 Task: Learn more about a recruiter lite.
Action: Mouse moved to (888, 119)
Screenshot: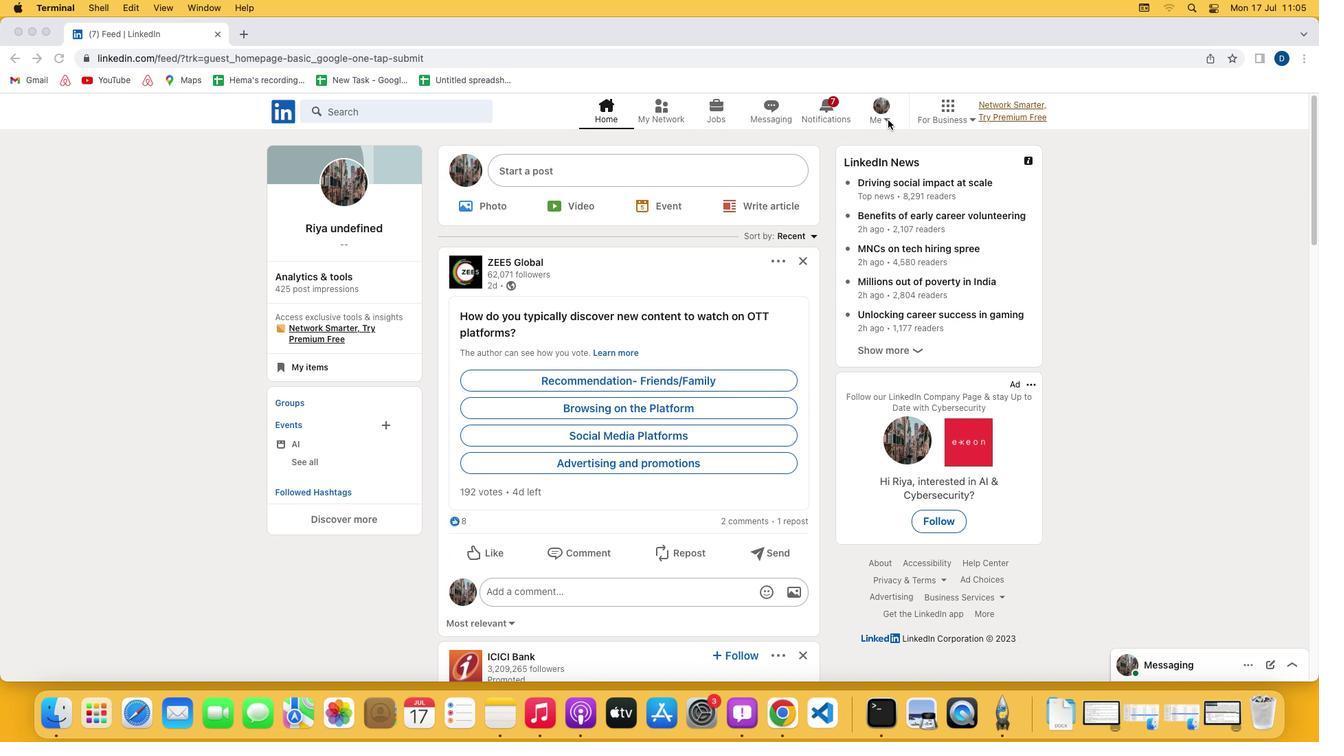 
Action: Mouse pressed left at (888, 119)
Screenshot: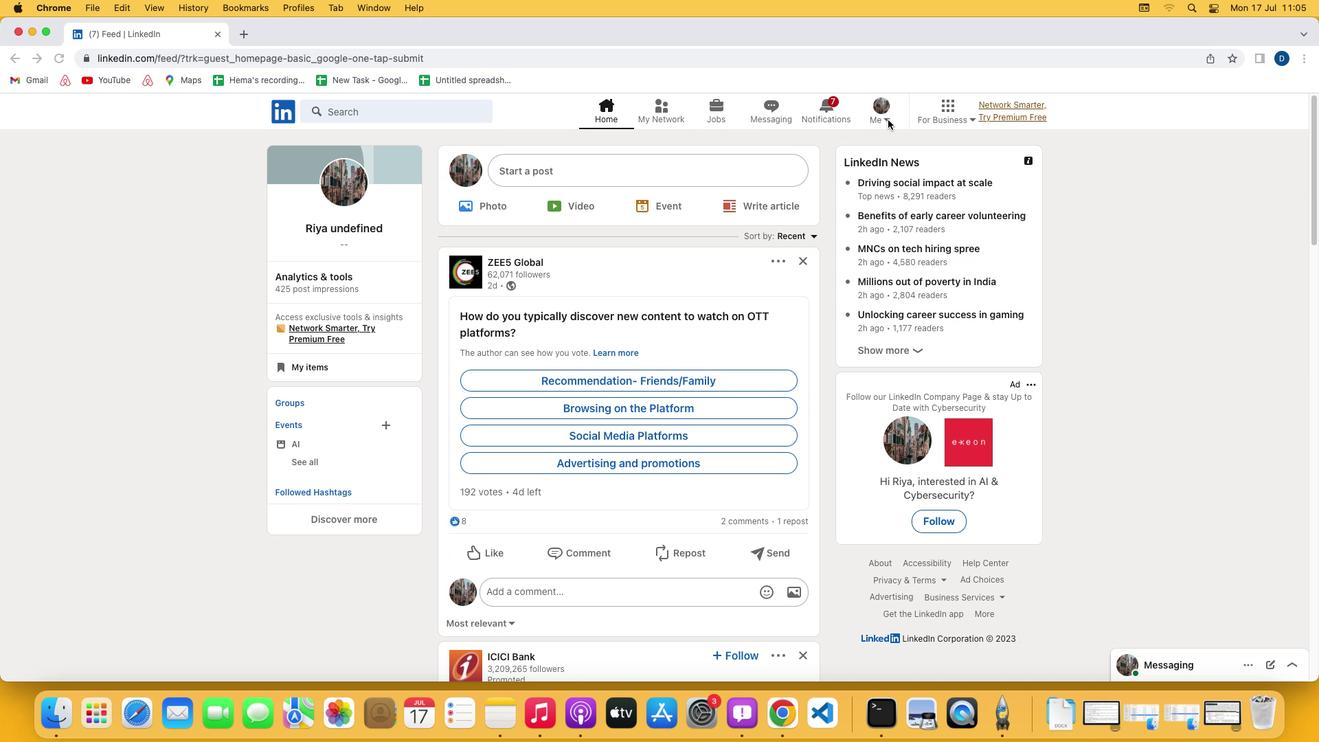 
Action: Mouse moved to (888, 120)
Screenshot: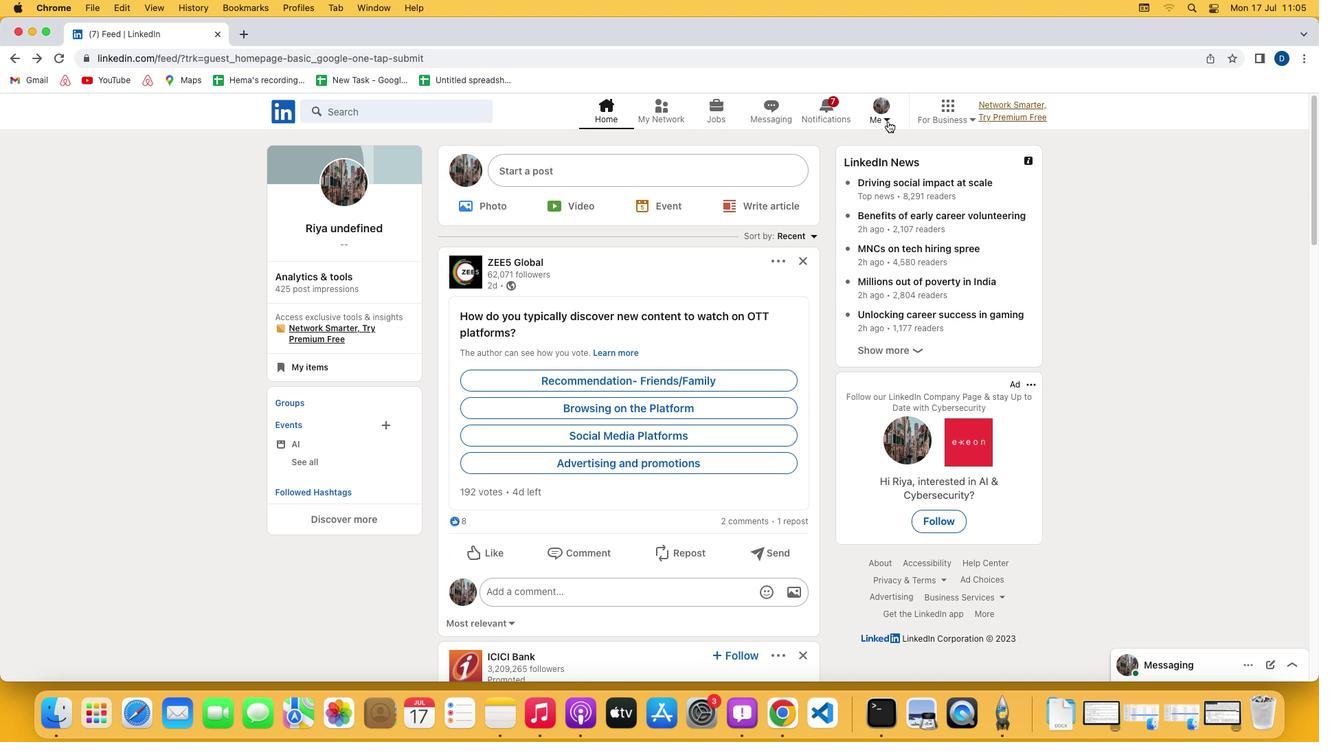 
Action: Mouse pressed left at (888, 120)
Screenshot: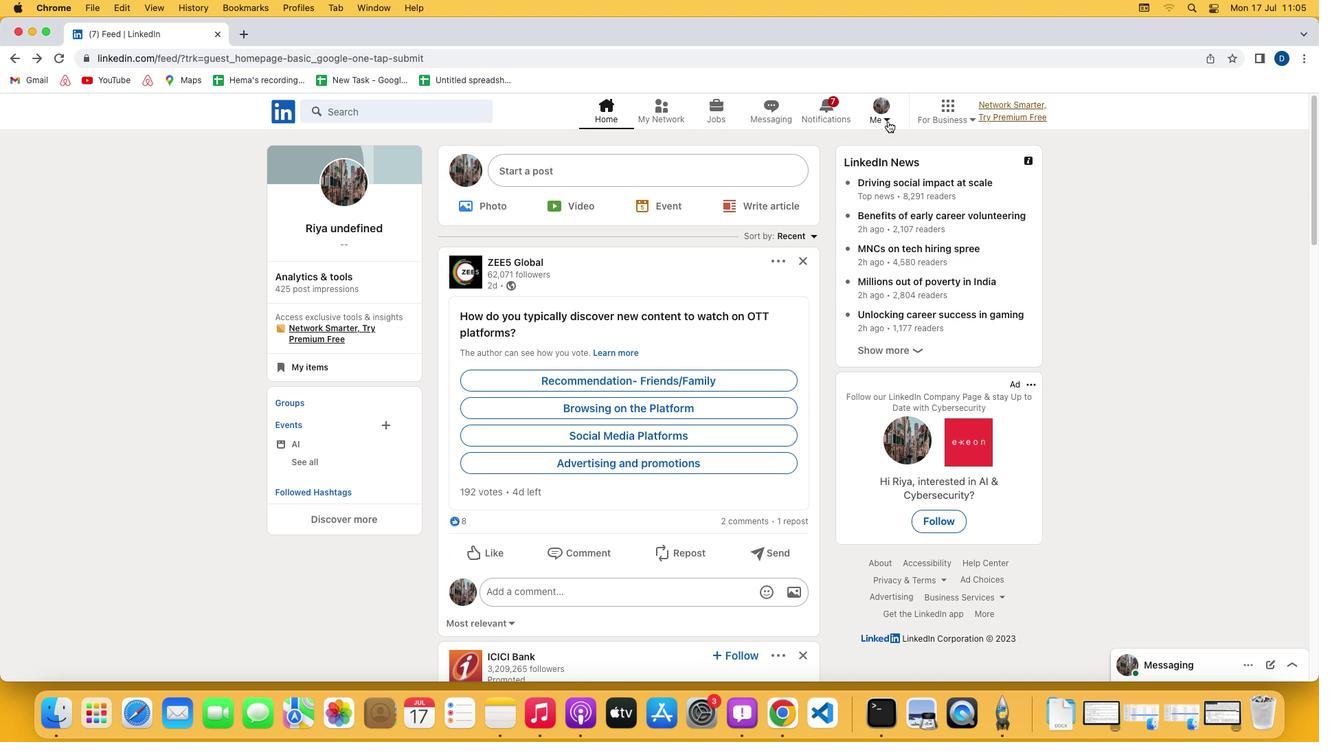 
Action: Mouse moved to (784, 259)
Screenshot: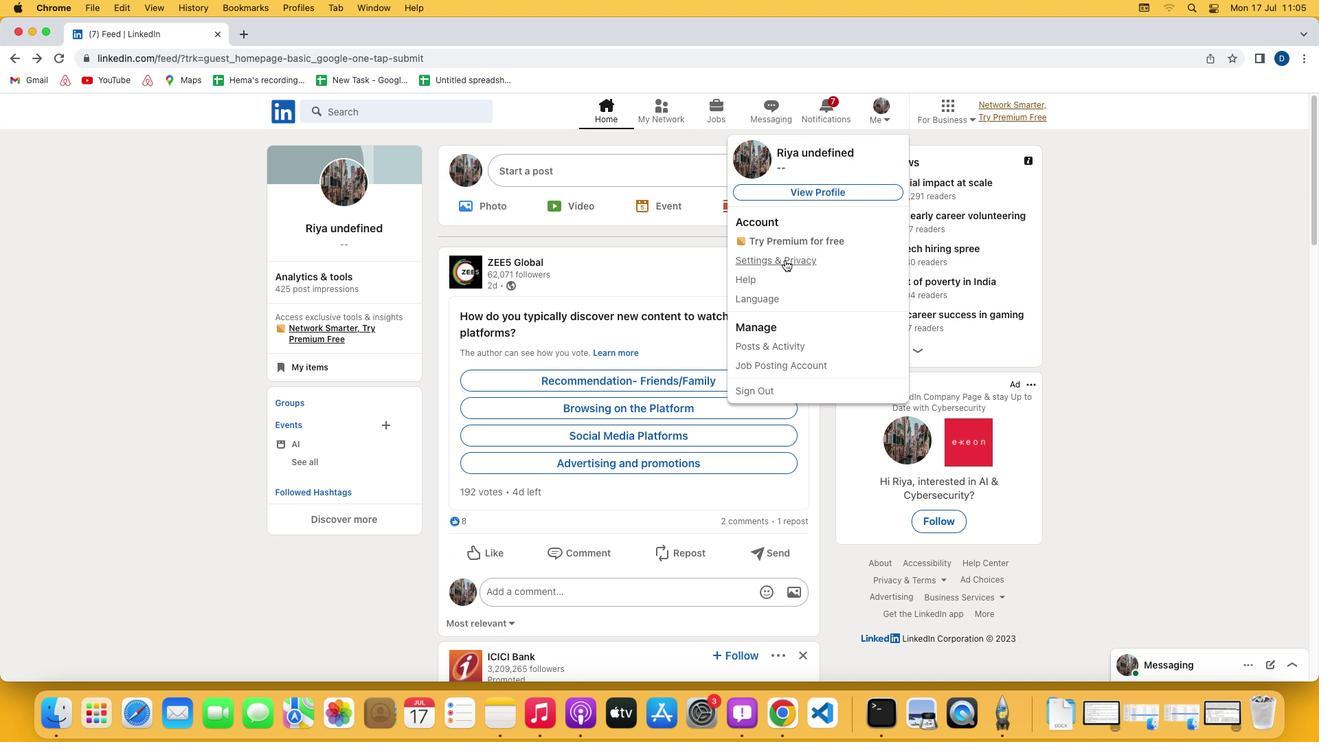 
Action: Mouse pressed left at (784, 259)
Screenshot: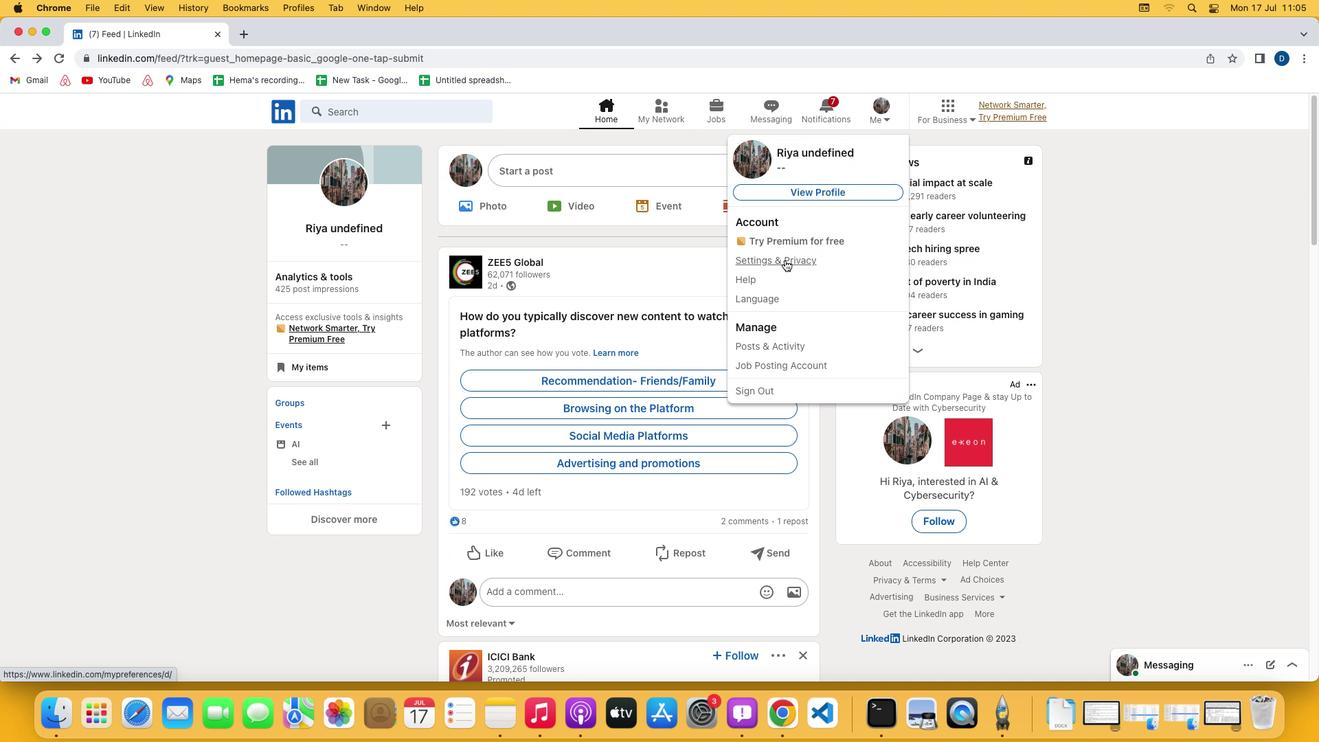 
Action: Mouse moved to (734, 498)
Screenshot: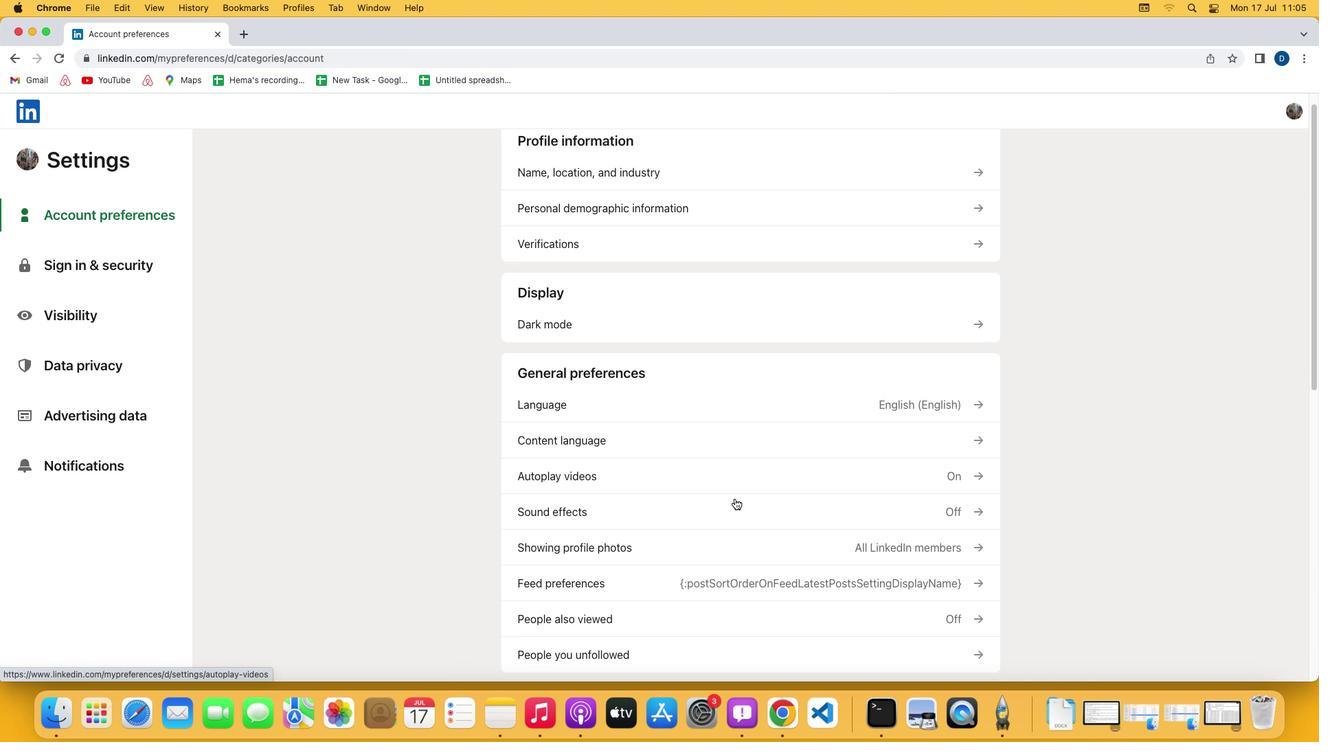 
Action: Mouse scrolled (734, 498) with delta (0, 0)
Screenshot: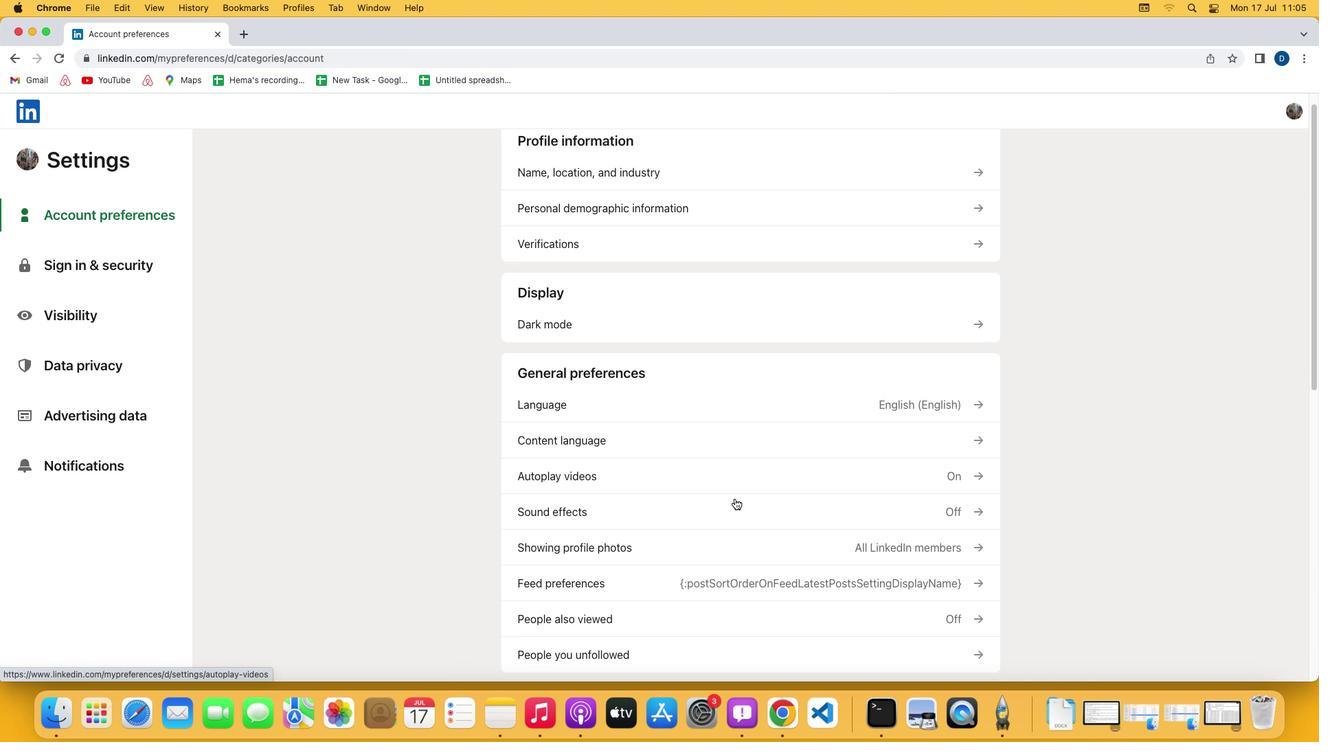 
Action: Mouse scrolled (734, 498) with delta (0, 0)
Screenshot: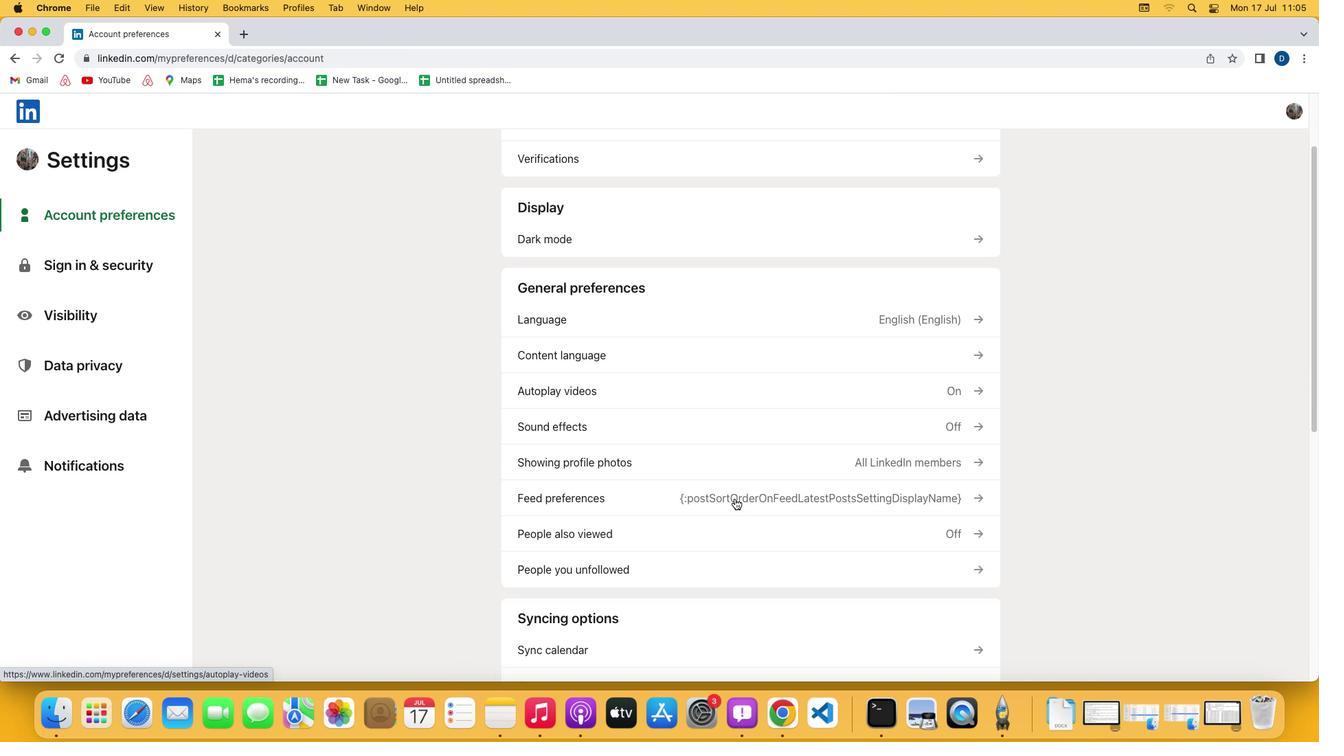 
Action: Mouse scrolled (734, 498) with delta (0, -2)
Screenshot: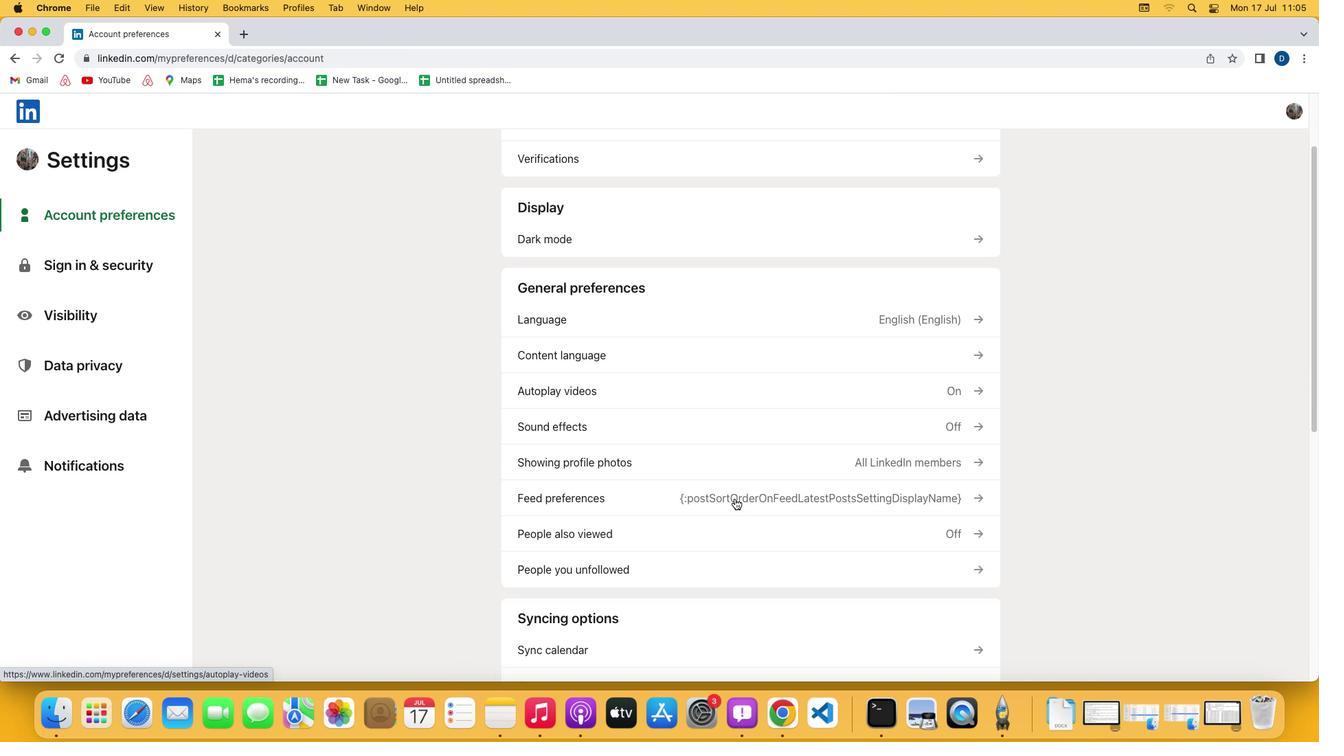 
Action: Mouse scrolled (734, 498) with delta (0, -3)
Screenshot: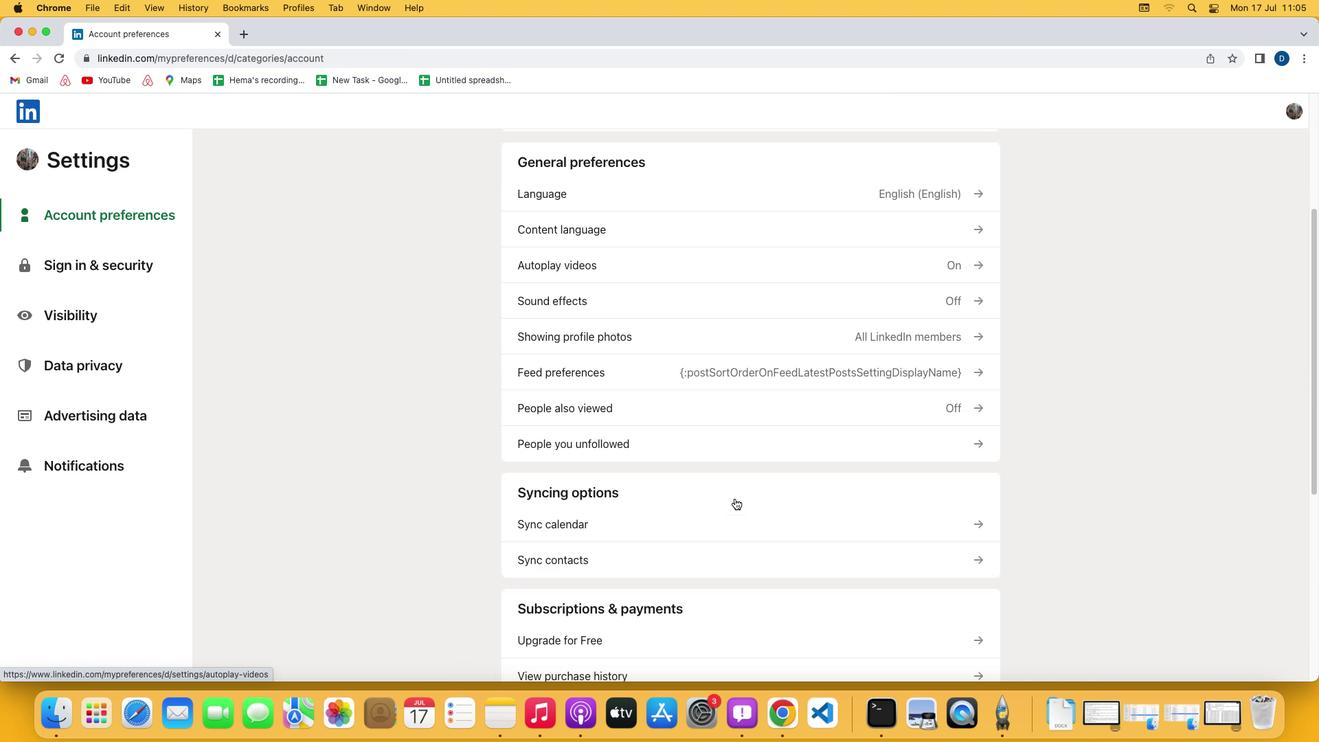 
Action: Mouse moved to (734, 498)
Screenshot: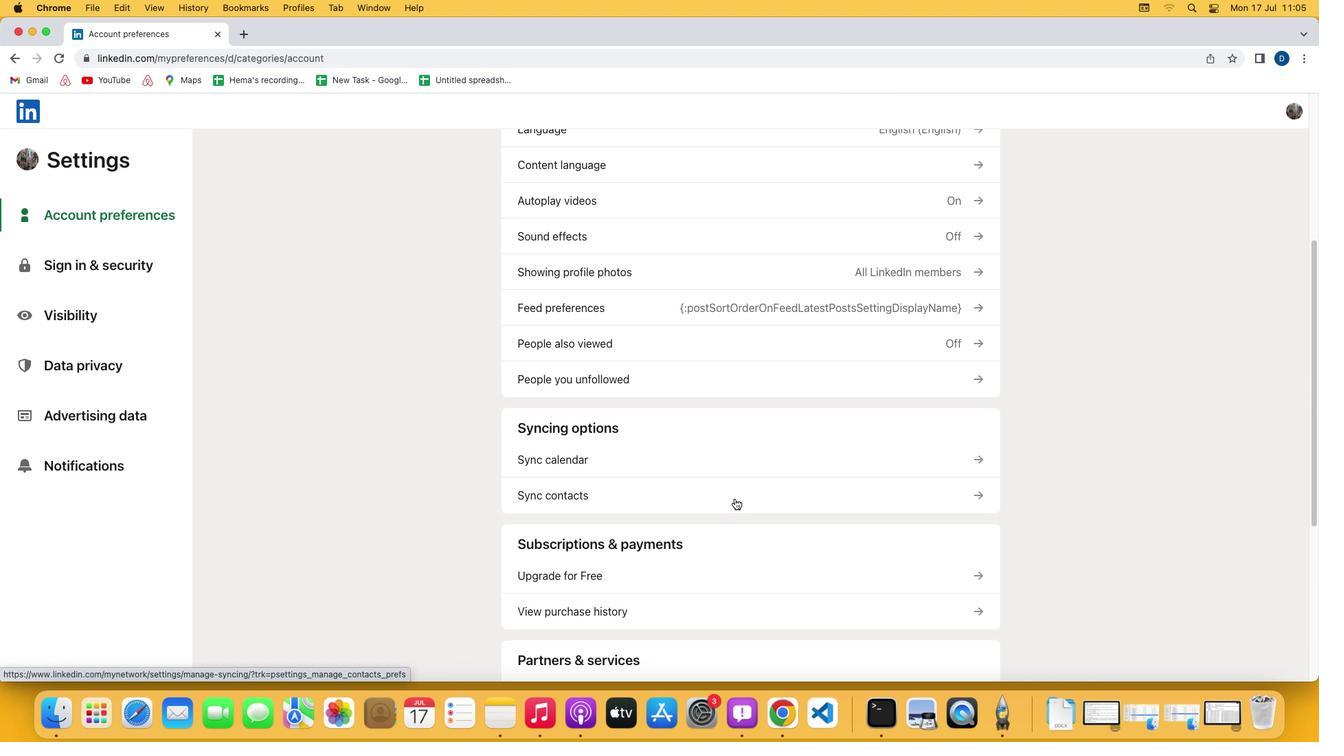 
Action: Mouse scrolled (734, 498) with delta (0, 0)
Screenshot: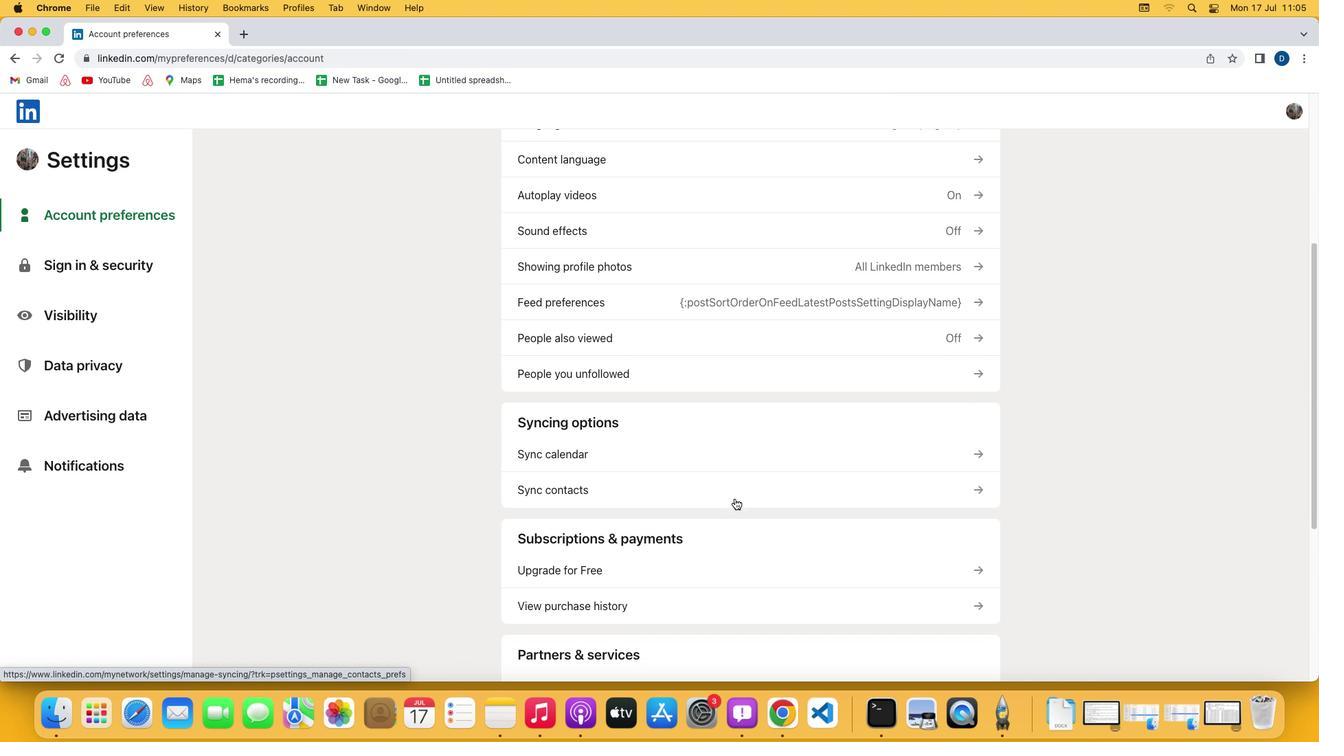 
Action: Mouse scrolled (734, 498) with delta (0, 0)
Screenshot: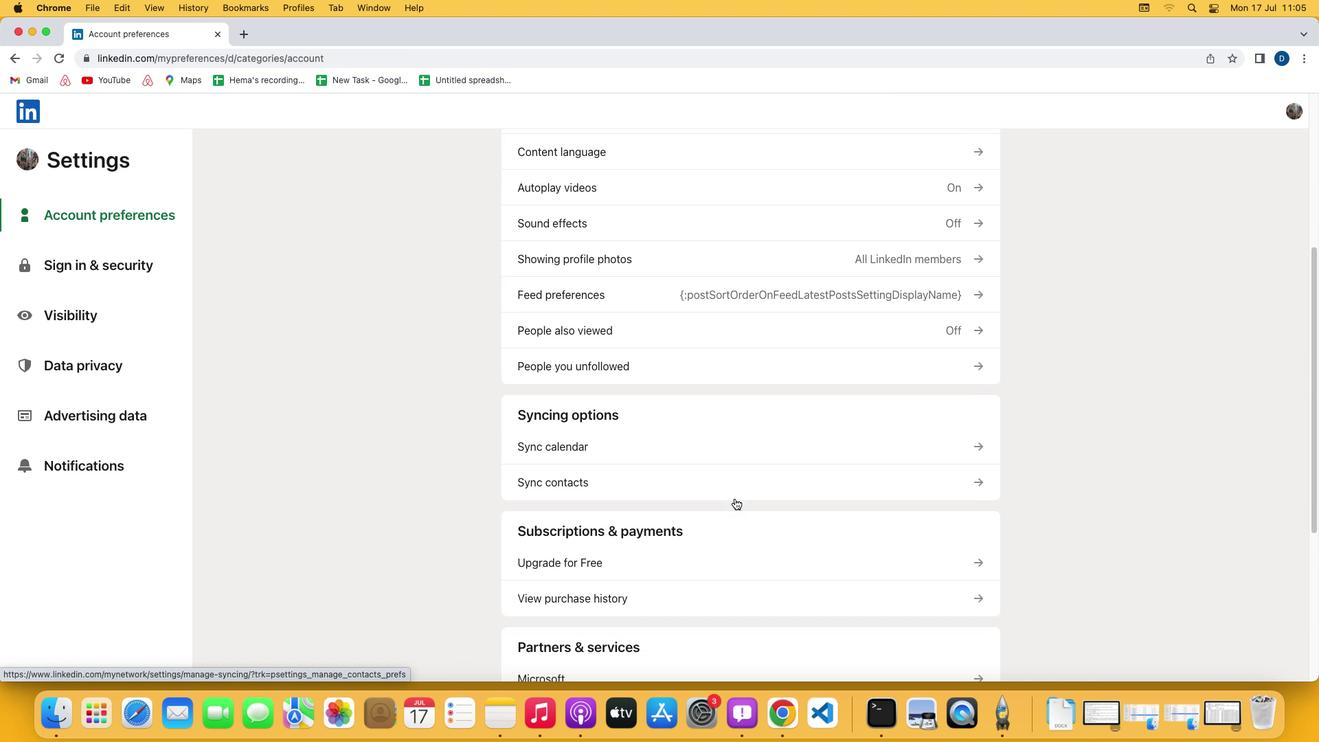 
Action: Mouse scrolled (734, 498) with delta (0, -1)
Screenshot: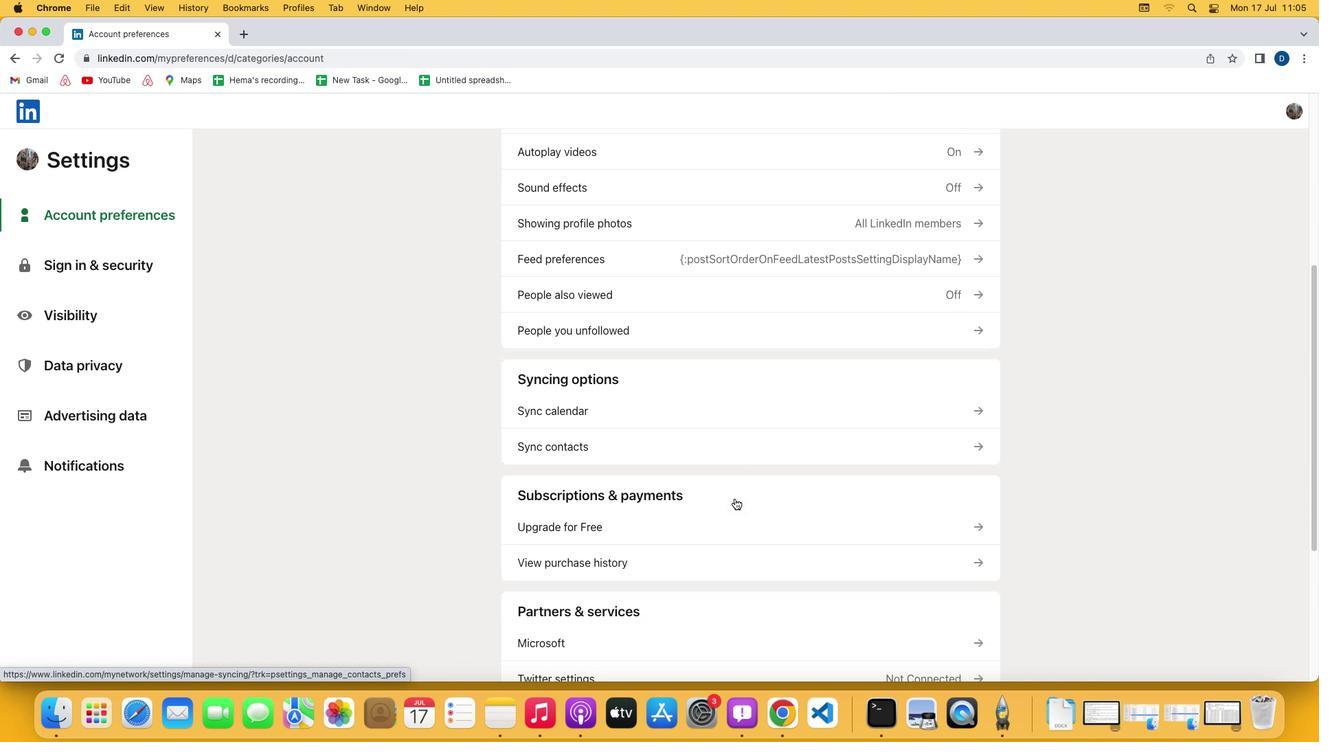 
Action: Mouse moved to (654, 484)
Screenshot: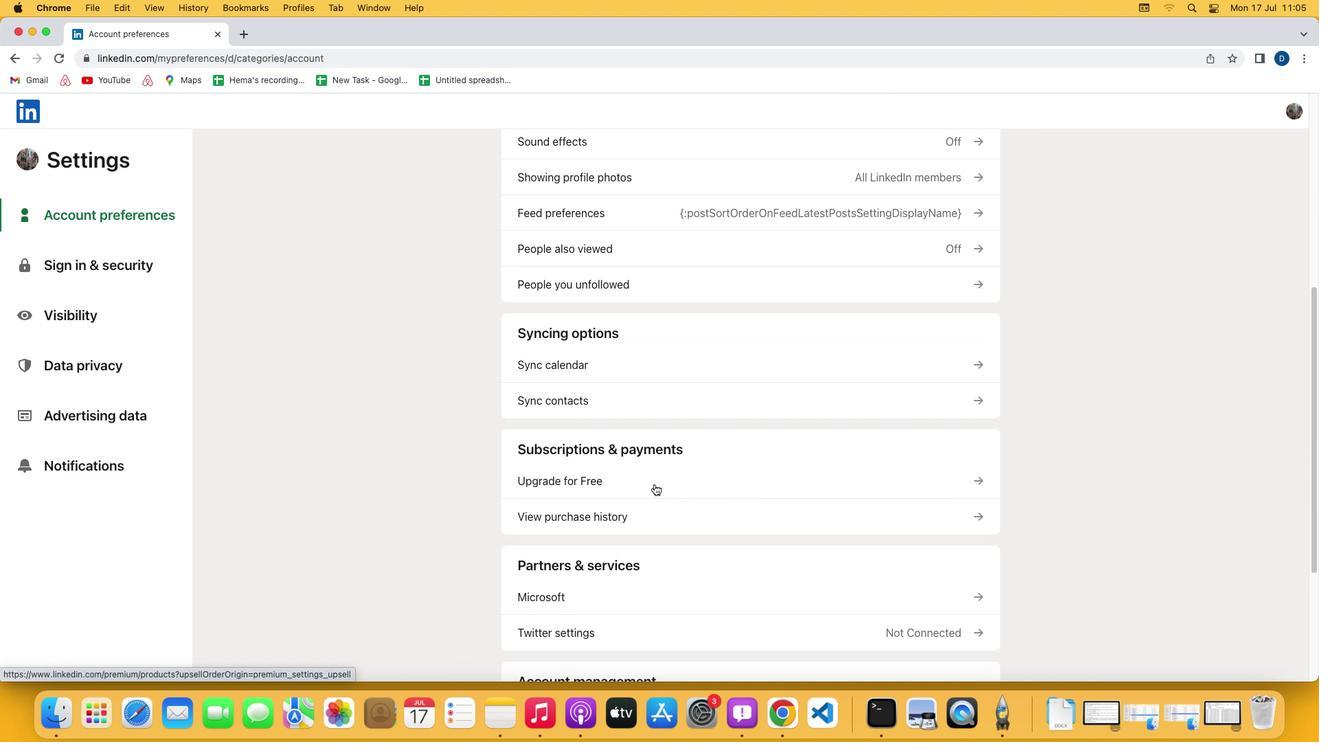 
Action: Mouse pressed left at (654, 484)
Screenshot: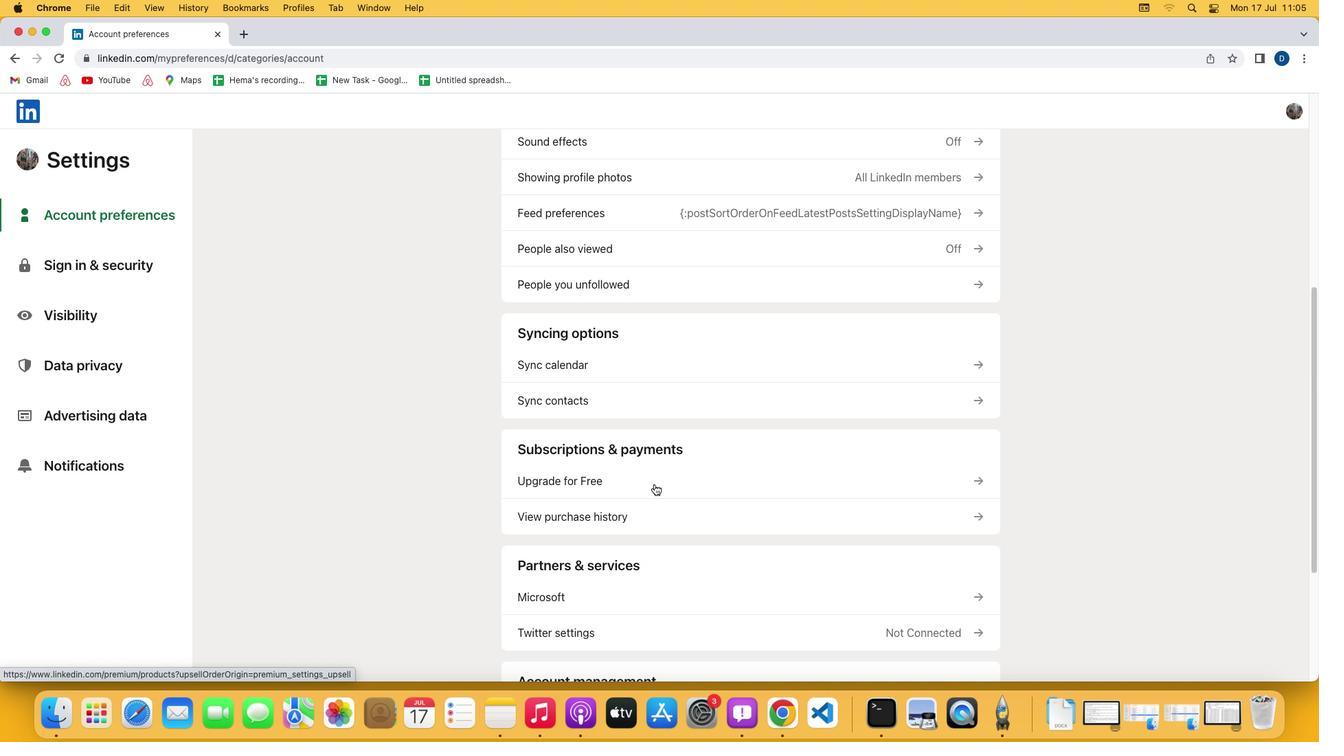 
Action: Mouse moved to (802, 505)
Screenshot: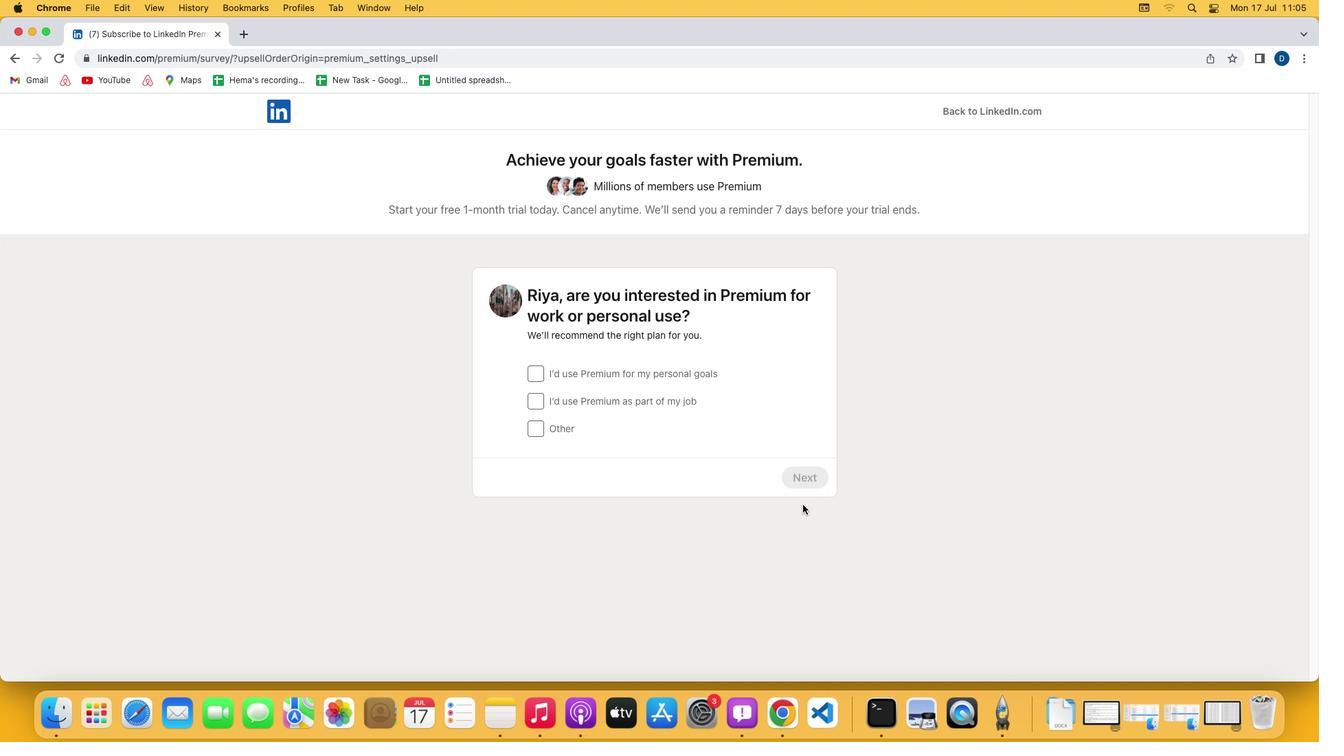 
Action: Mouse scrolled (802, 505) with delta (0, 0)
Screenshot: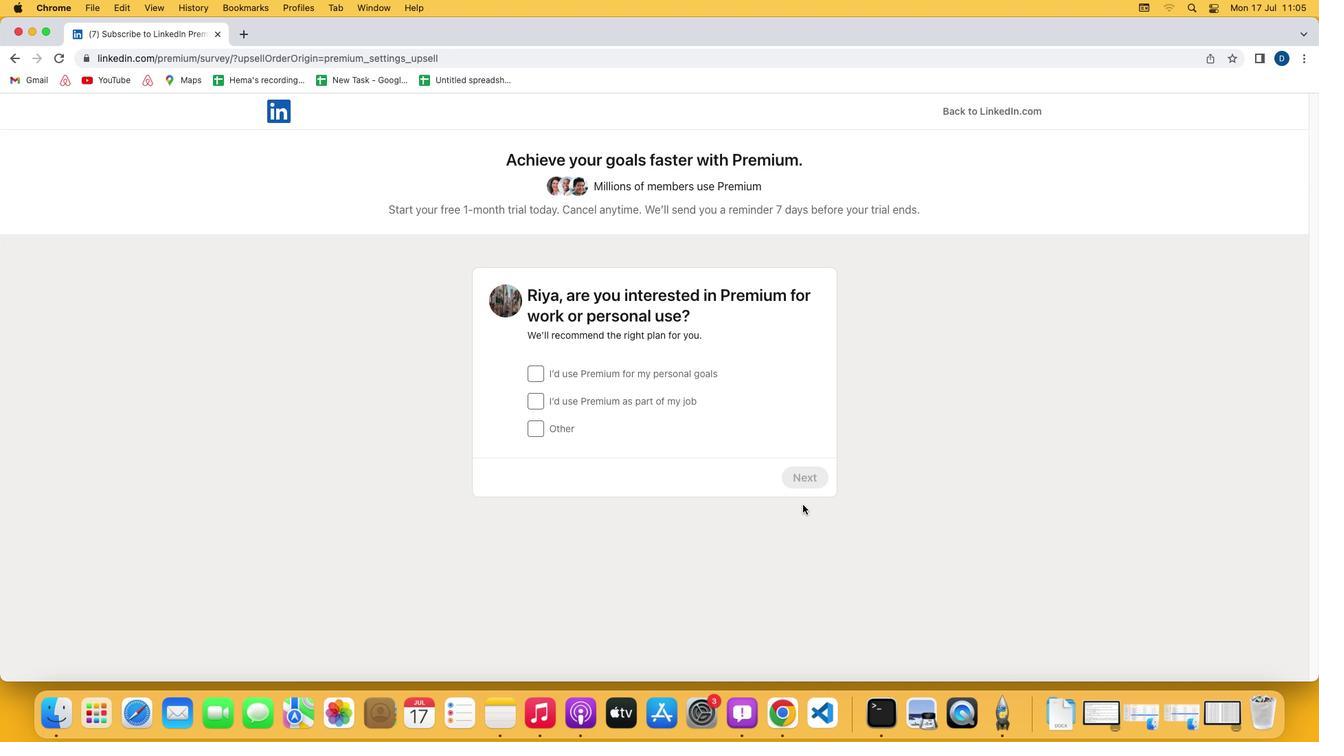 
Action: Mouse moved to (532, 364)
Screenshot: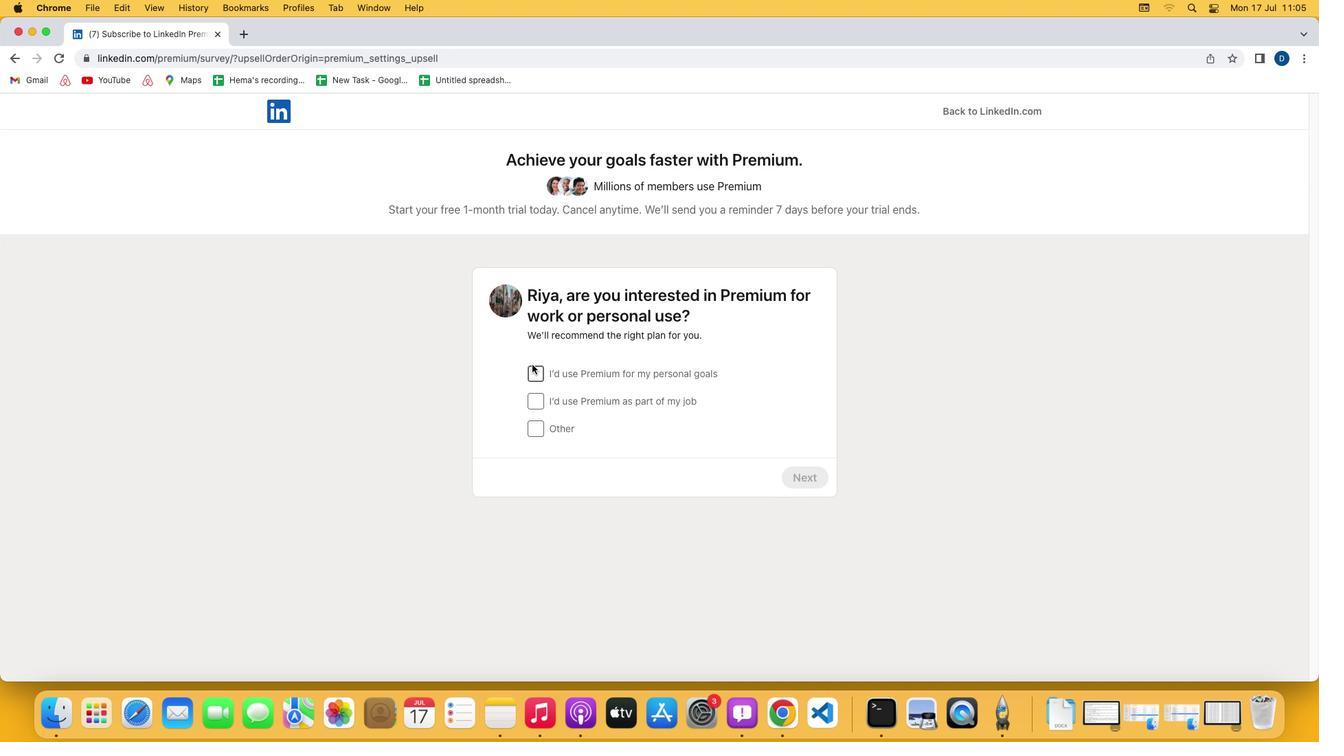 
Action: Mouse pressed left at (532, 364)
Screenshot: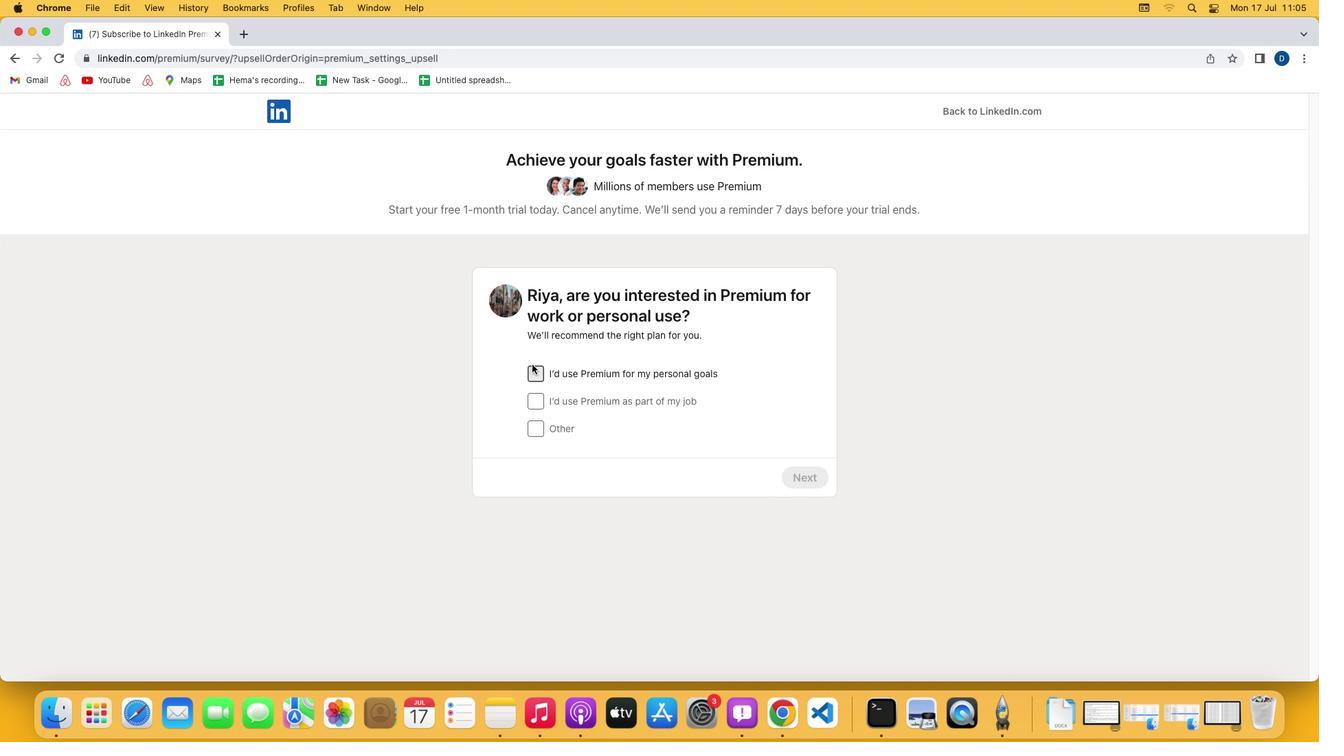 
Action: Mouse moved to (815, 479)
Screenshot: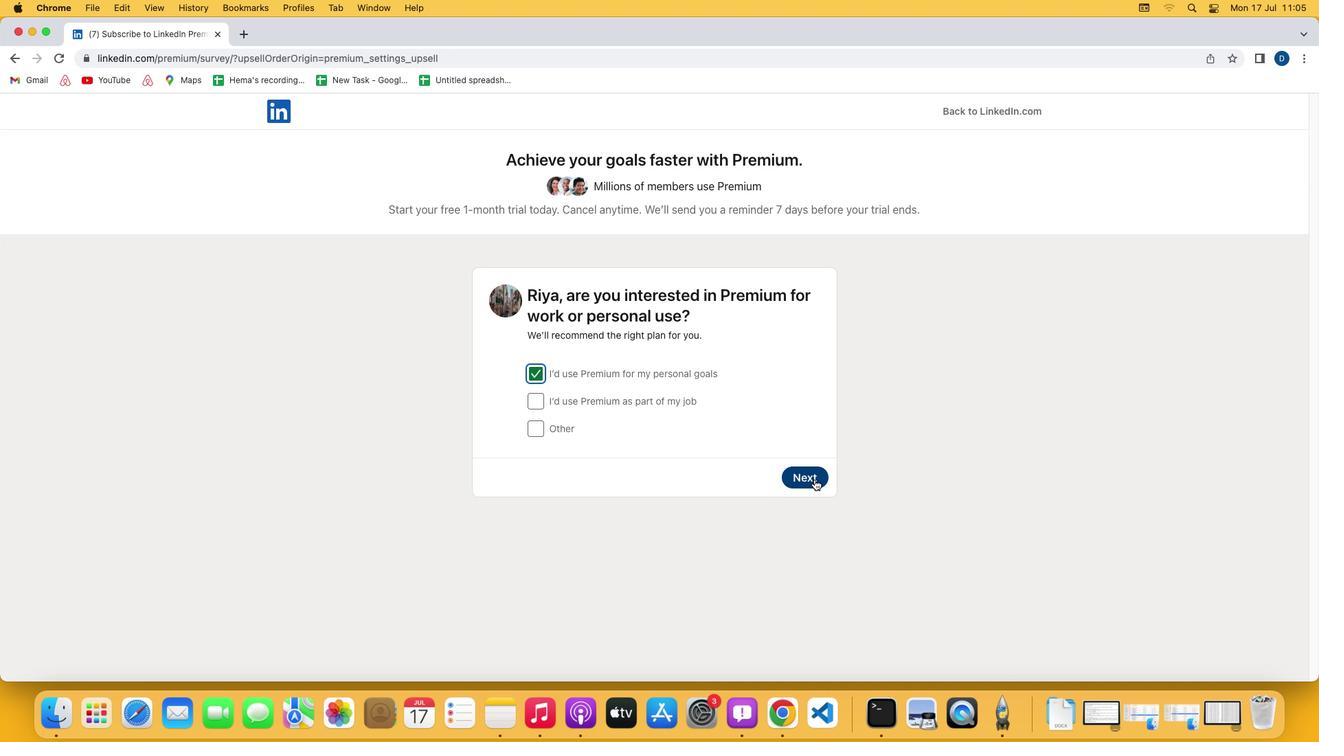 
Action: Mouse pressed left at (815, 479)
Screenshot: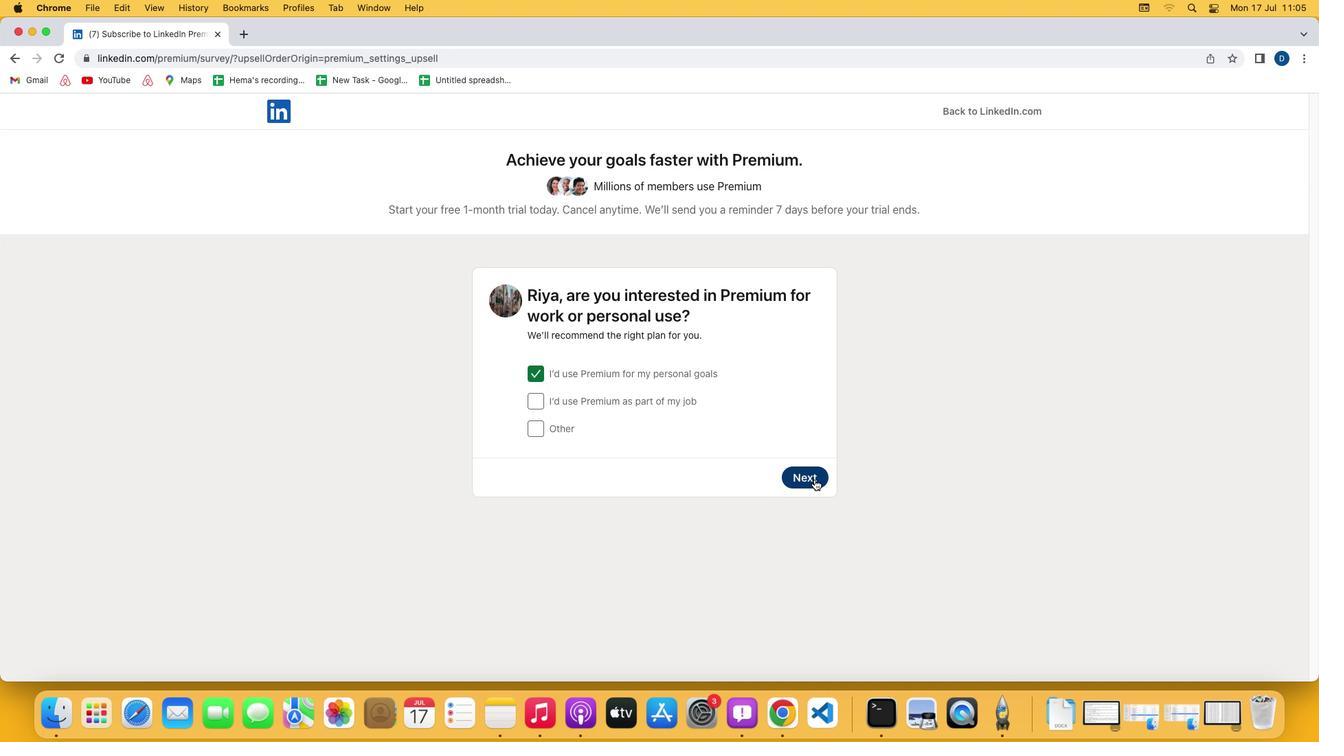 
Action: Mouse moved to (797, 559)
Screenshot: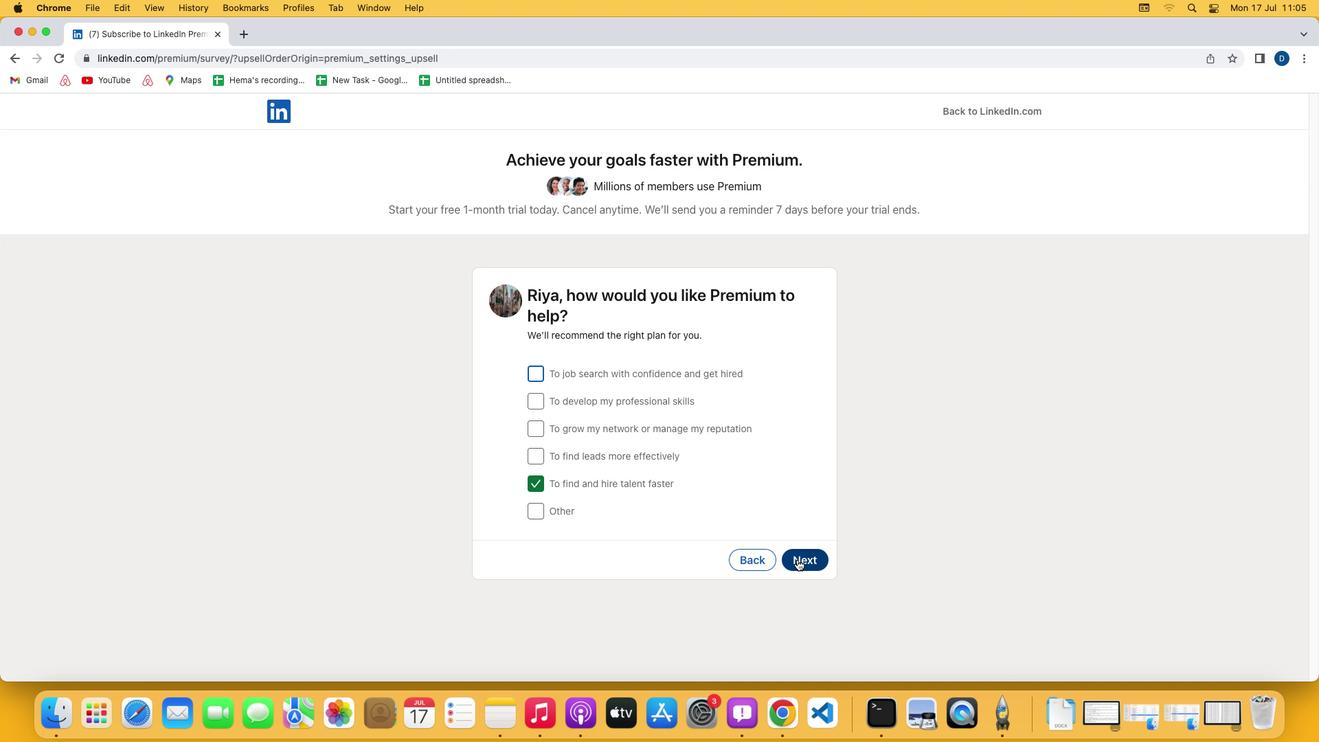 
Action: Mouse pressed left at (797, 559)
Screenshot: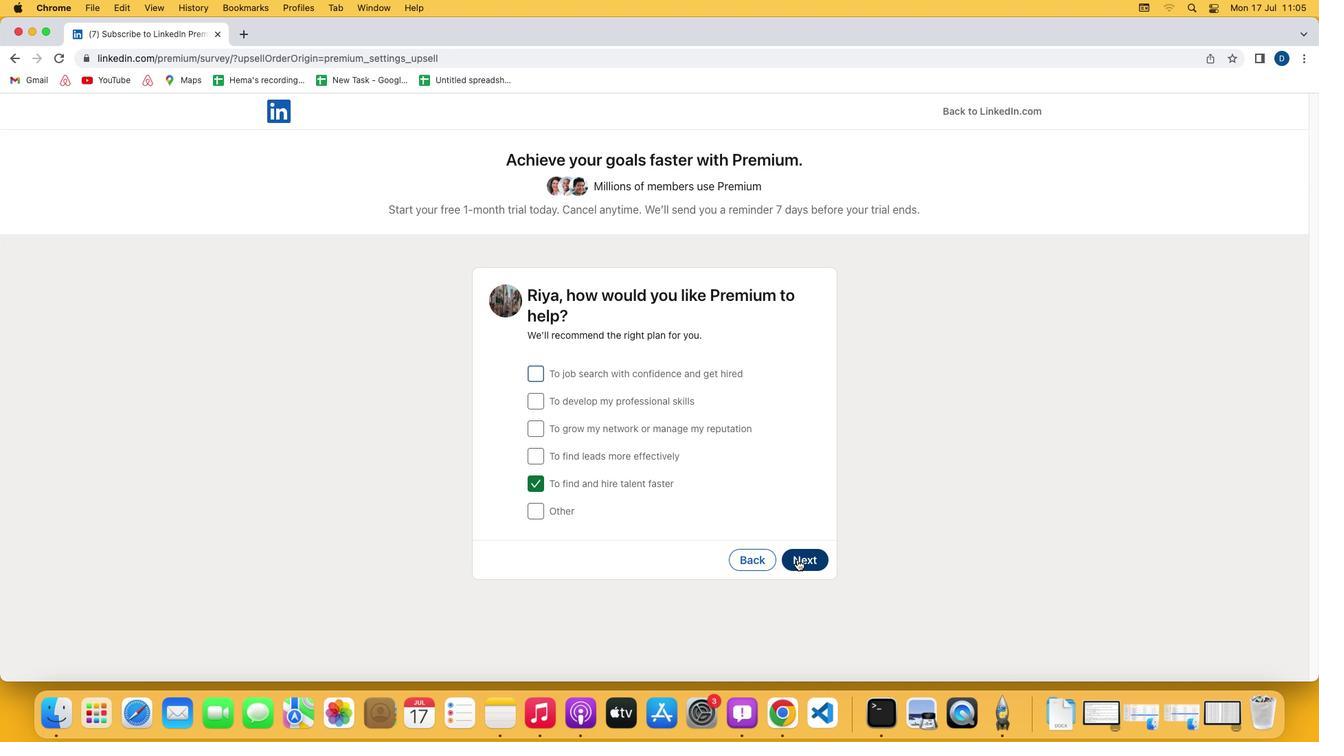 
Action: Mouse moved to (538, 461)
Screenshot: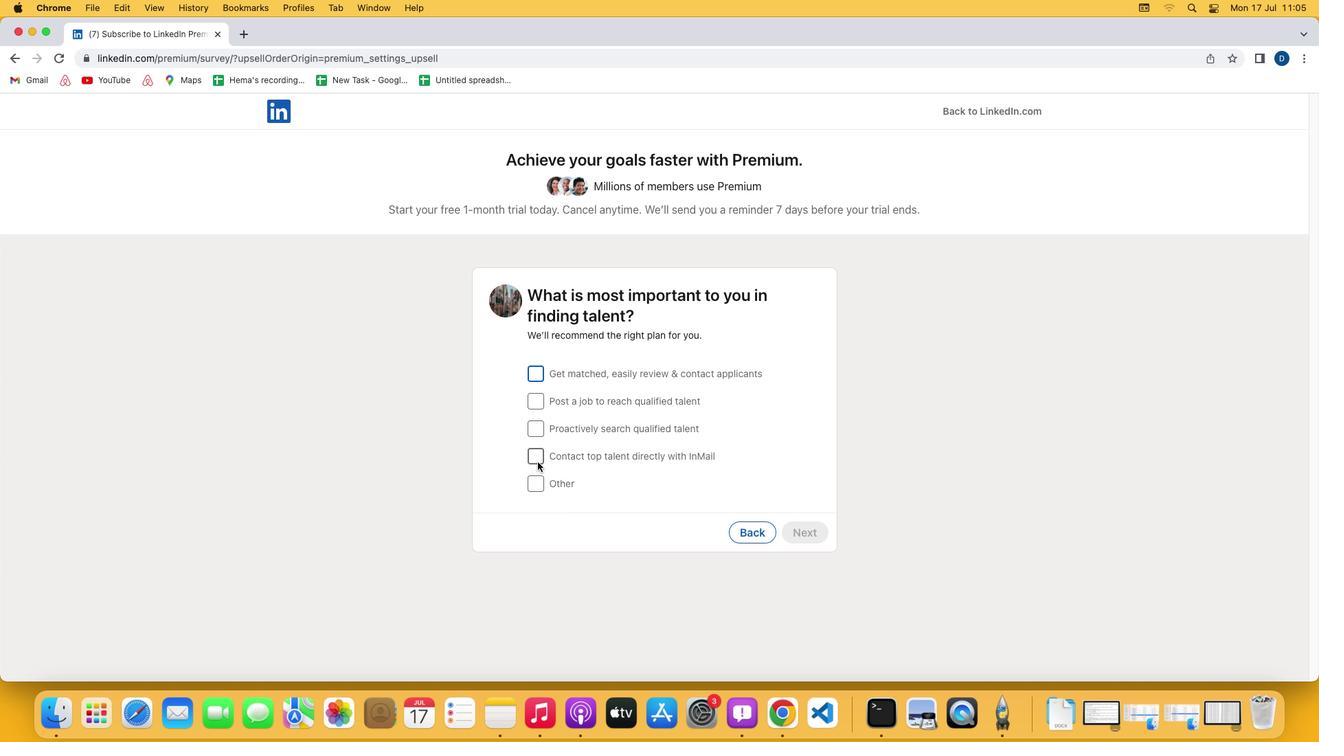 
Action: Mouse pressed left at (538, 461)
Screenshot: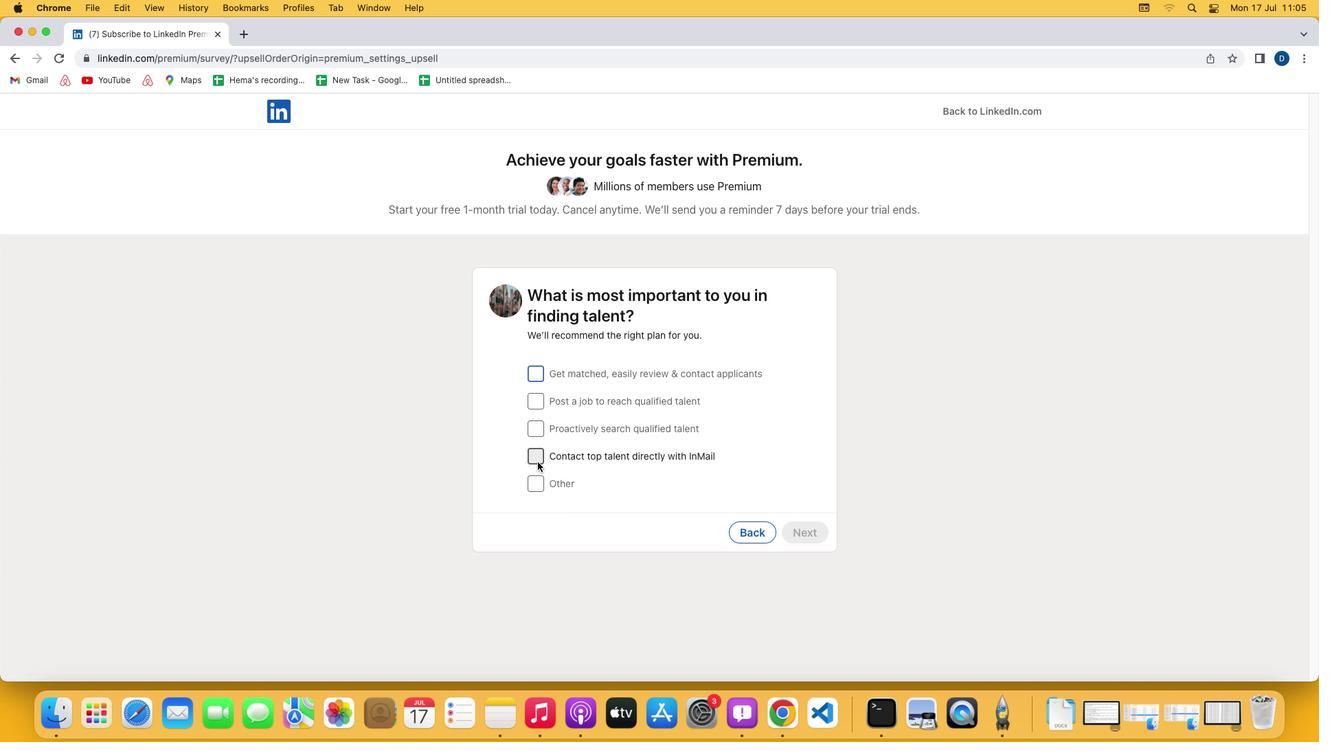 
Action: Mouse moved to (818, 538)
Screenshot: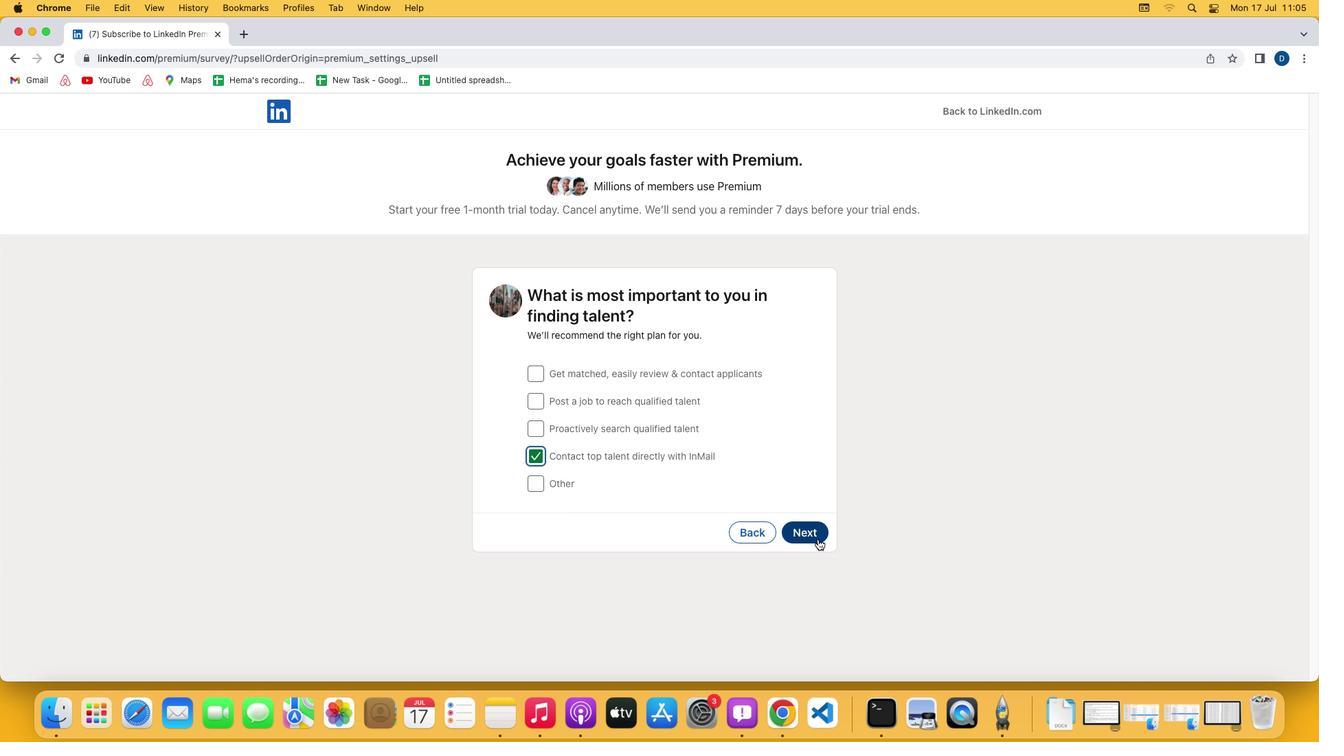 
Action: Mouse pressed left at (818, 538)
Screenshot: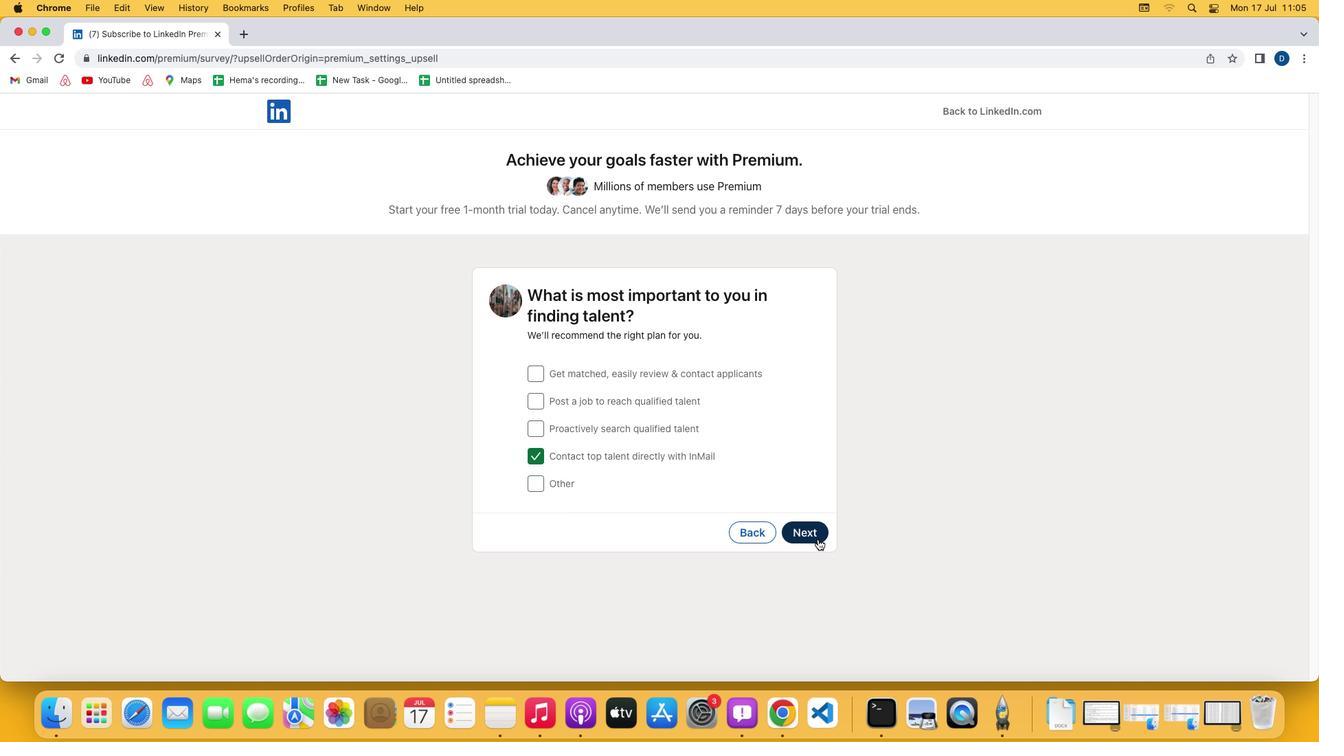 
Action: Mouse moved to (326, 666)
Screenshot: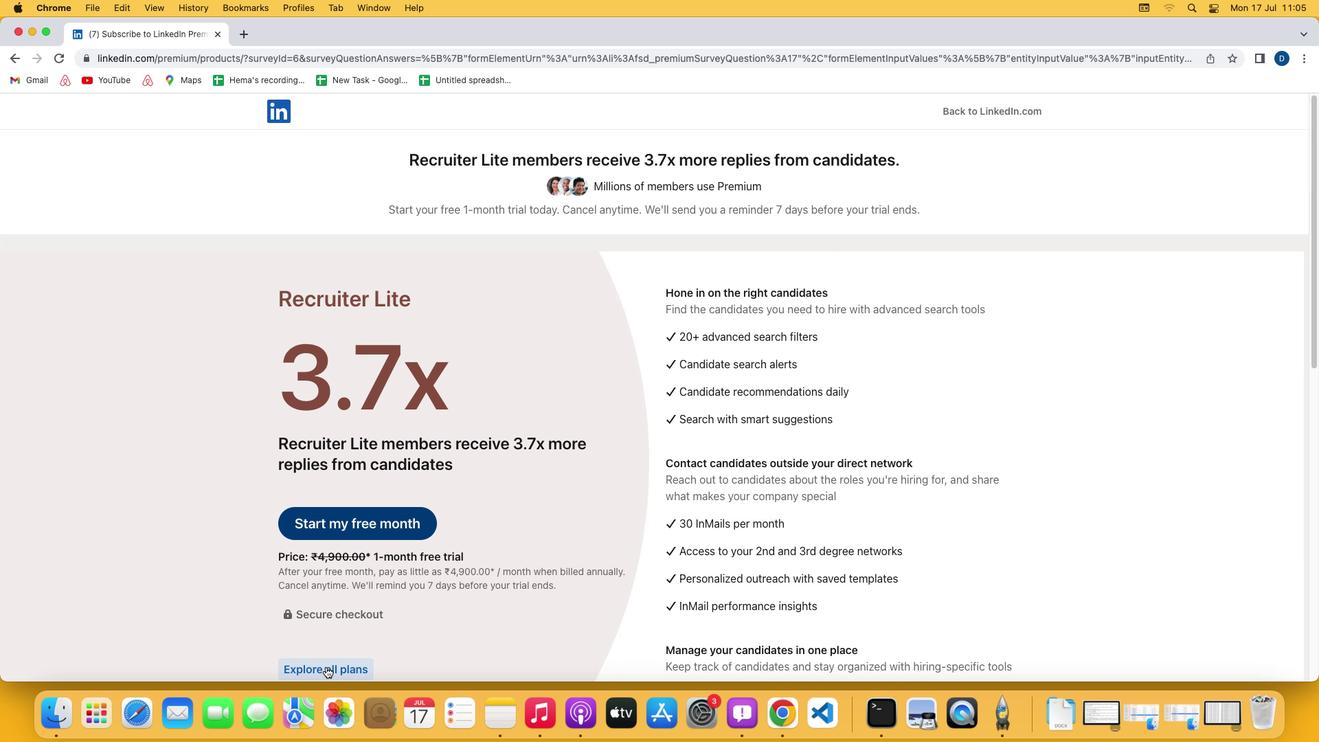 
Action: Mouse pressed left at (326, 666)
Screenshot: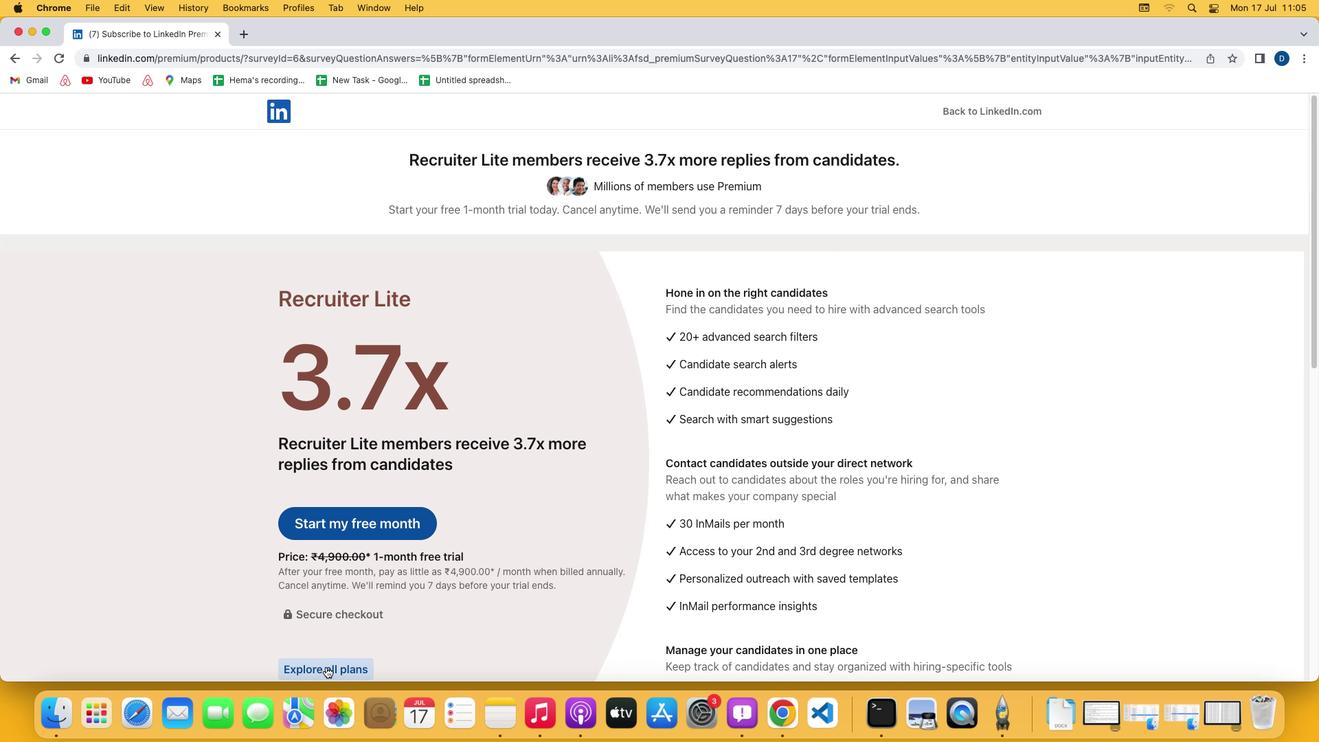 
Action: Mouse moved to (938, 562)
Screenshot: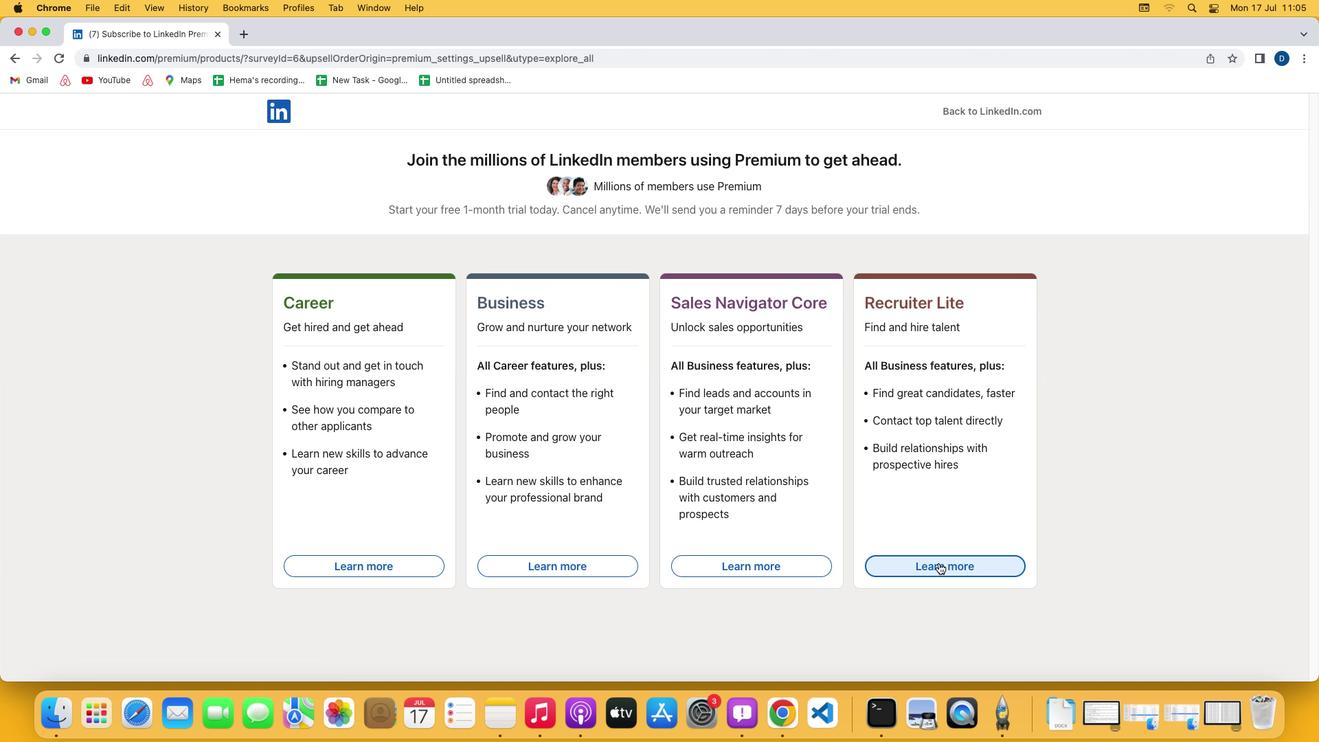 
Action: Mouse pressed left at (938, 562)
Screenshot: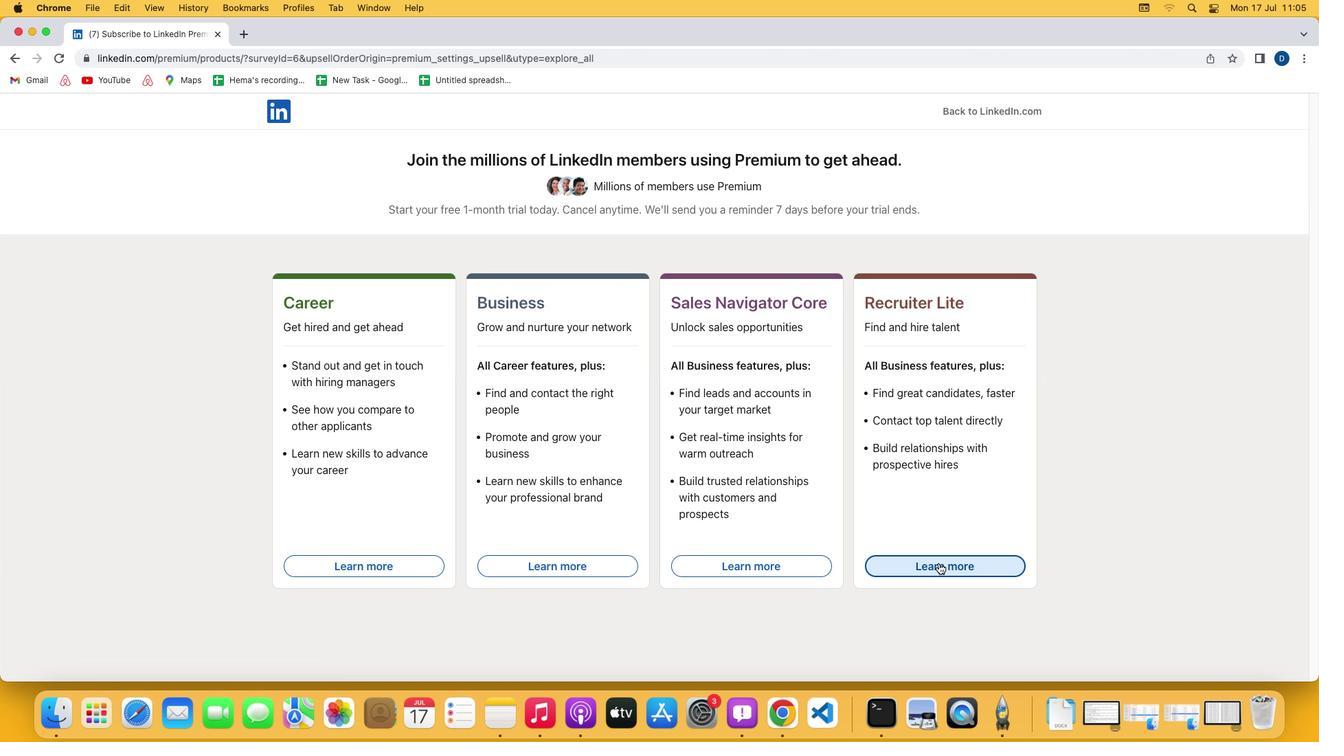 
Action: Mouse moved to (938, 563)
Screenshot: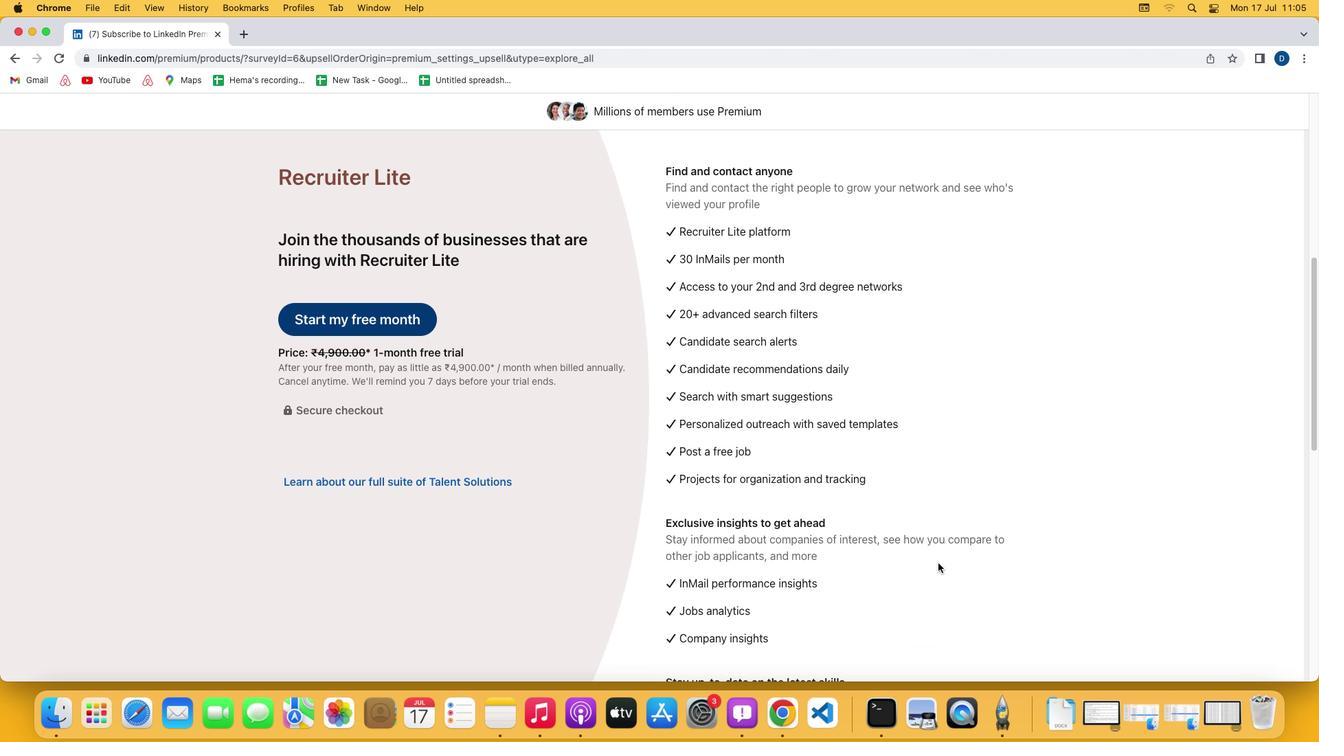 
